 Task: Add the task  Develop a new online job application system for a company to the section Agile Athletes in the project AgileCenter and add a Due Date to the respective task as 2023/10/24
Action: Mouse moved to (756, 459)
Screenshot: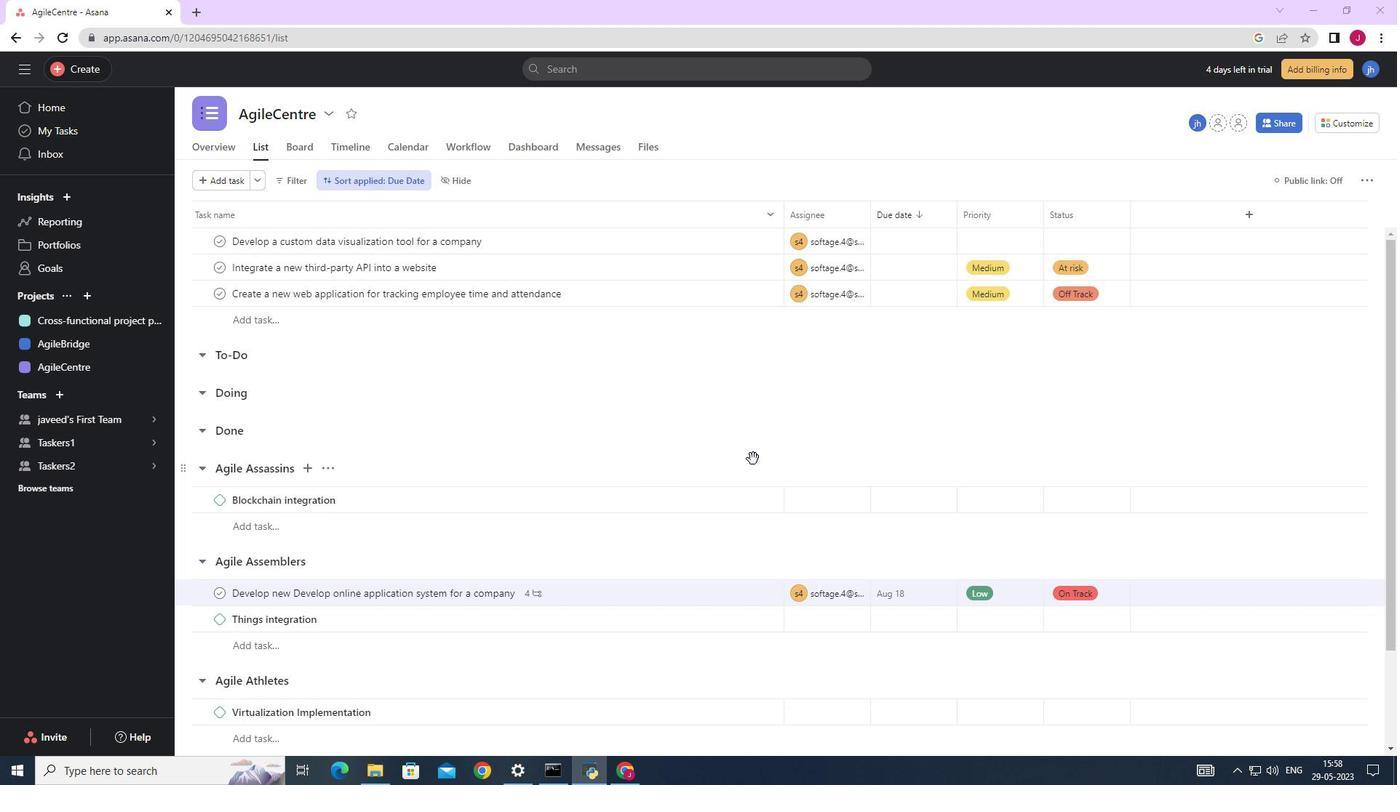 
Action: Mouse scrolled (756, 458) with delta (0, 0)
Screenshot: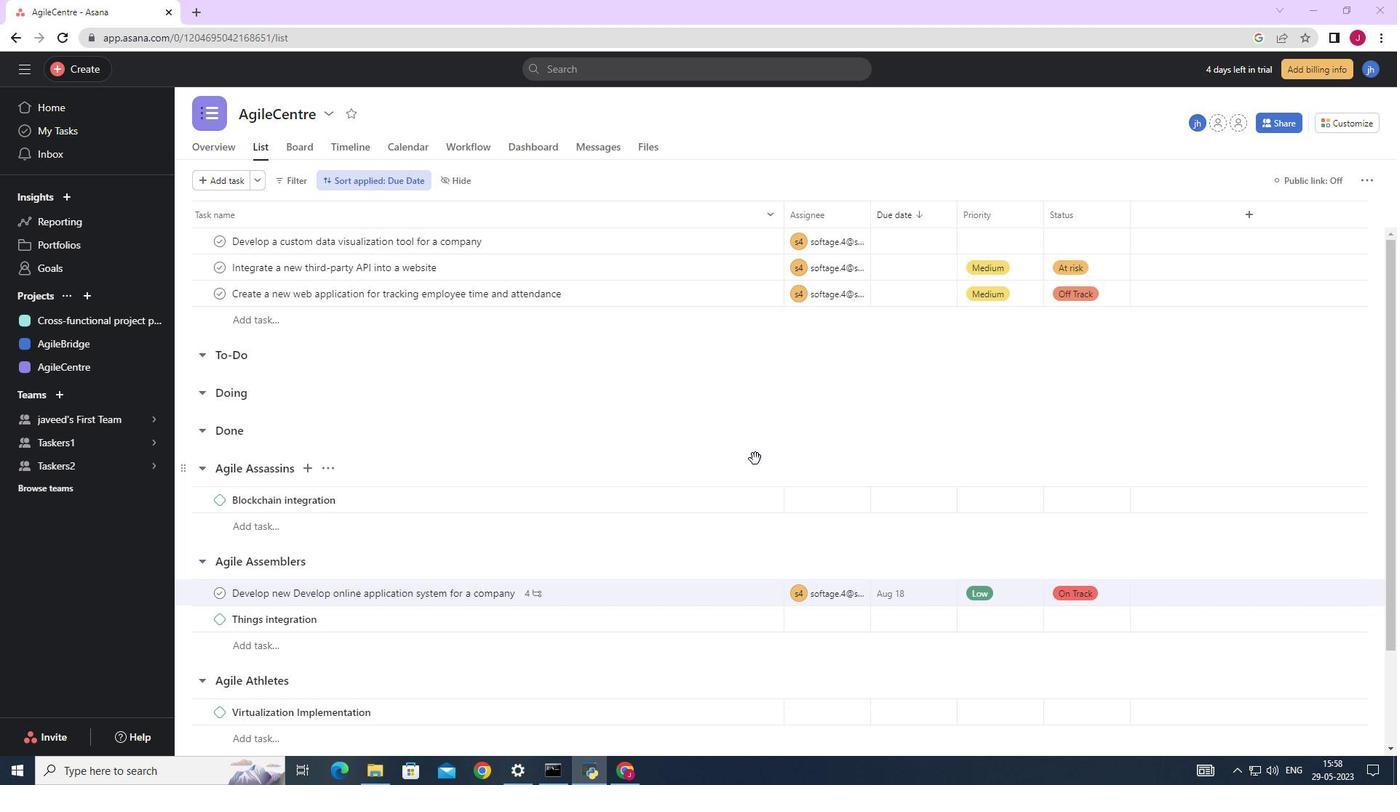 
Action: Mouse scrolled (756, 458) with delta (0, 0)
Screenshot: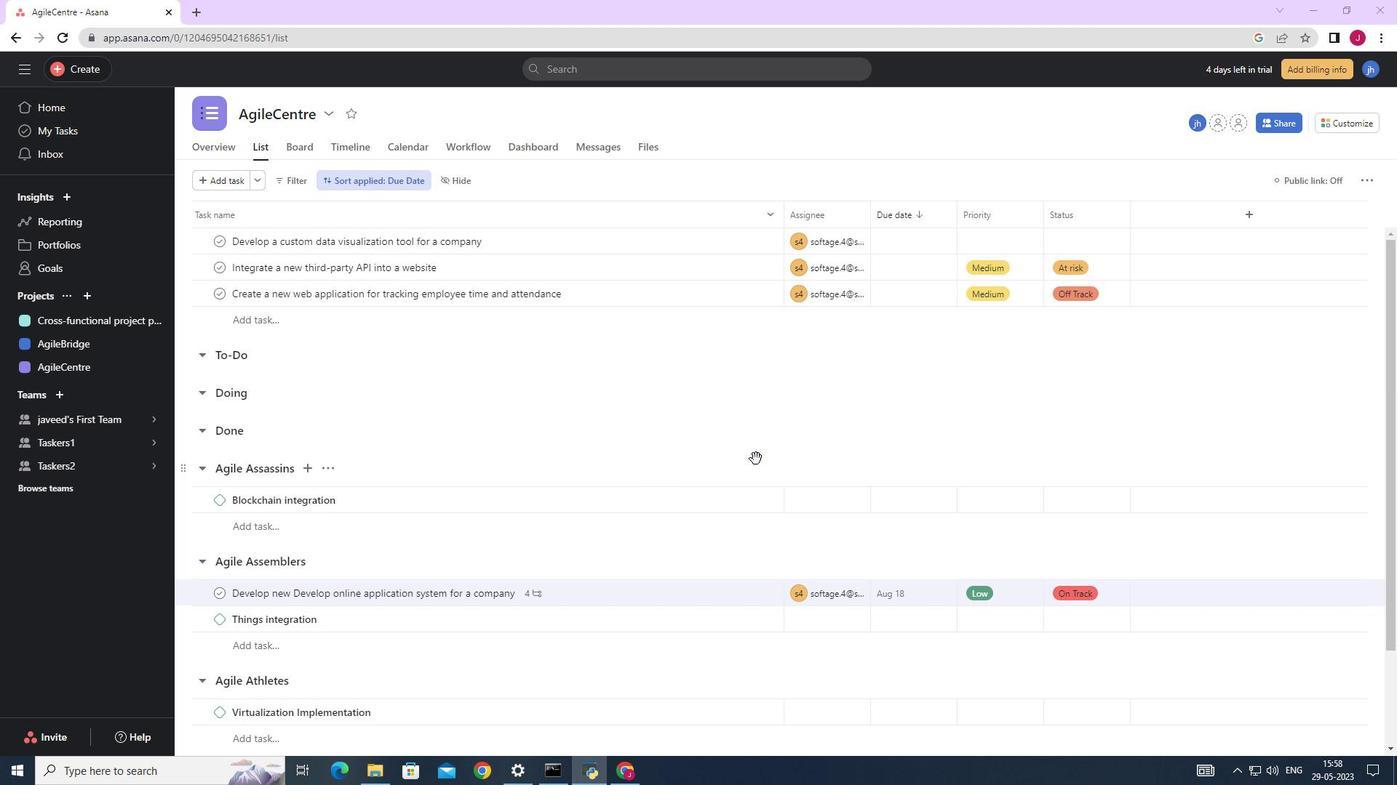 
Action: Mouse moved to (756, 459)
Screenshot: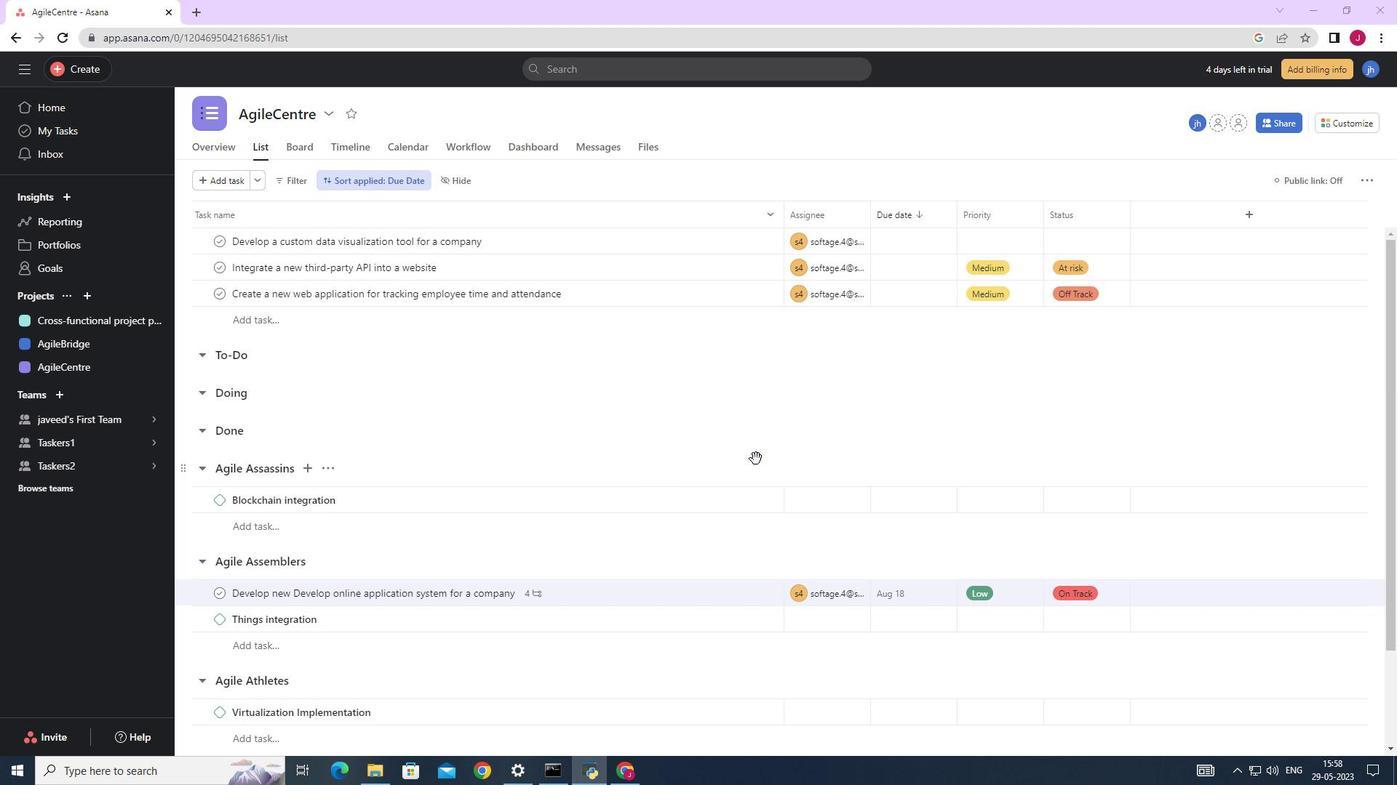 
Action: Mouse scrolled (756, 458) with delta (0, 0)
Screenshot: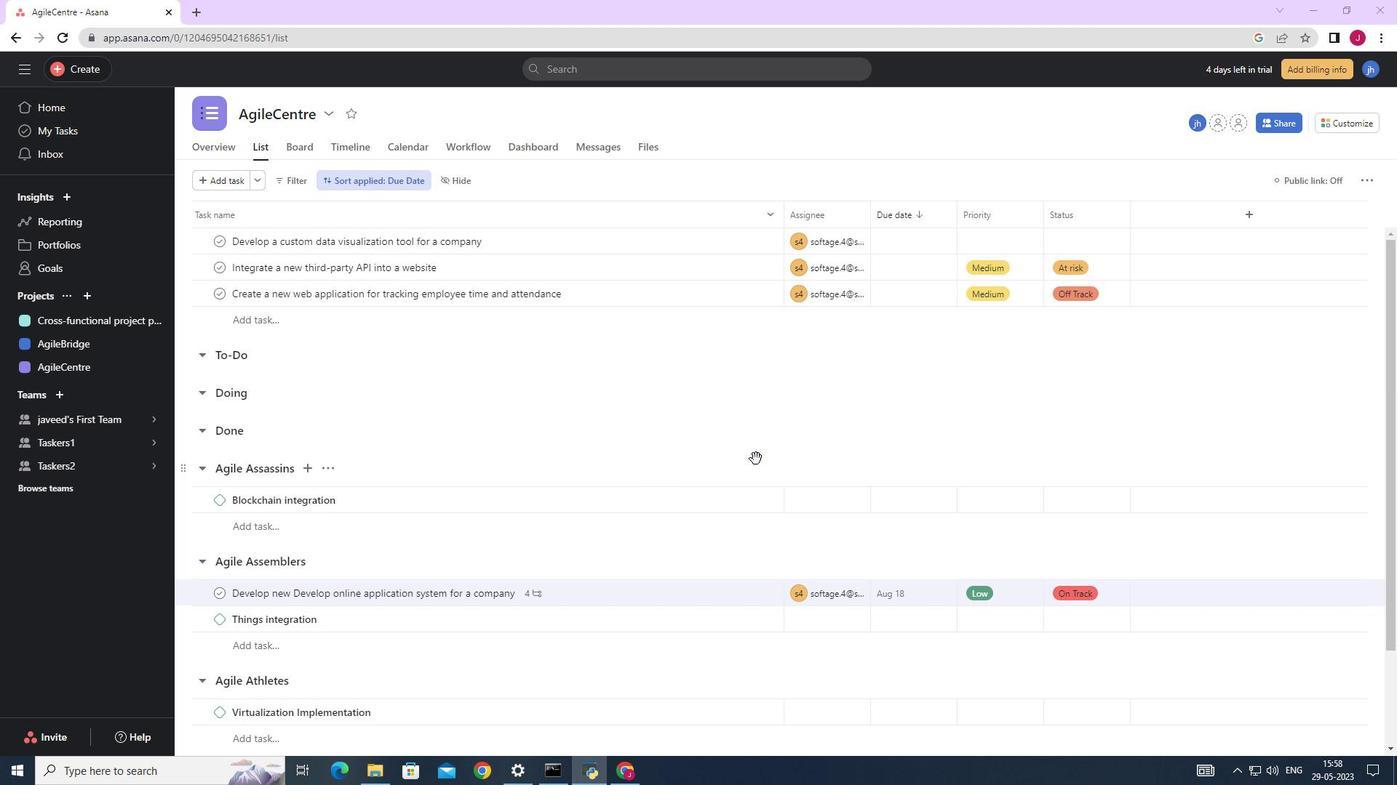 
Action: Mouse moved to (618, 467)
Screenshot: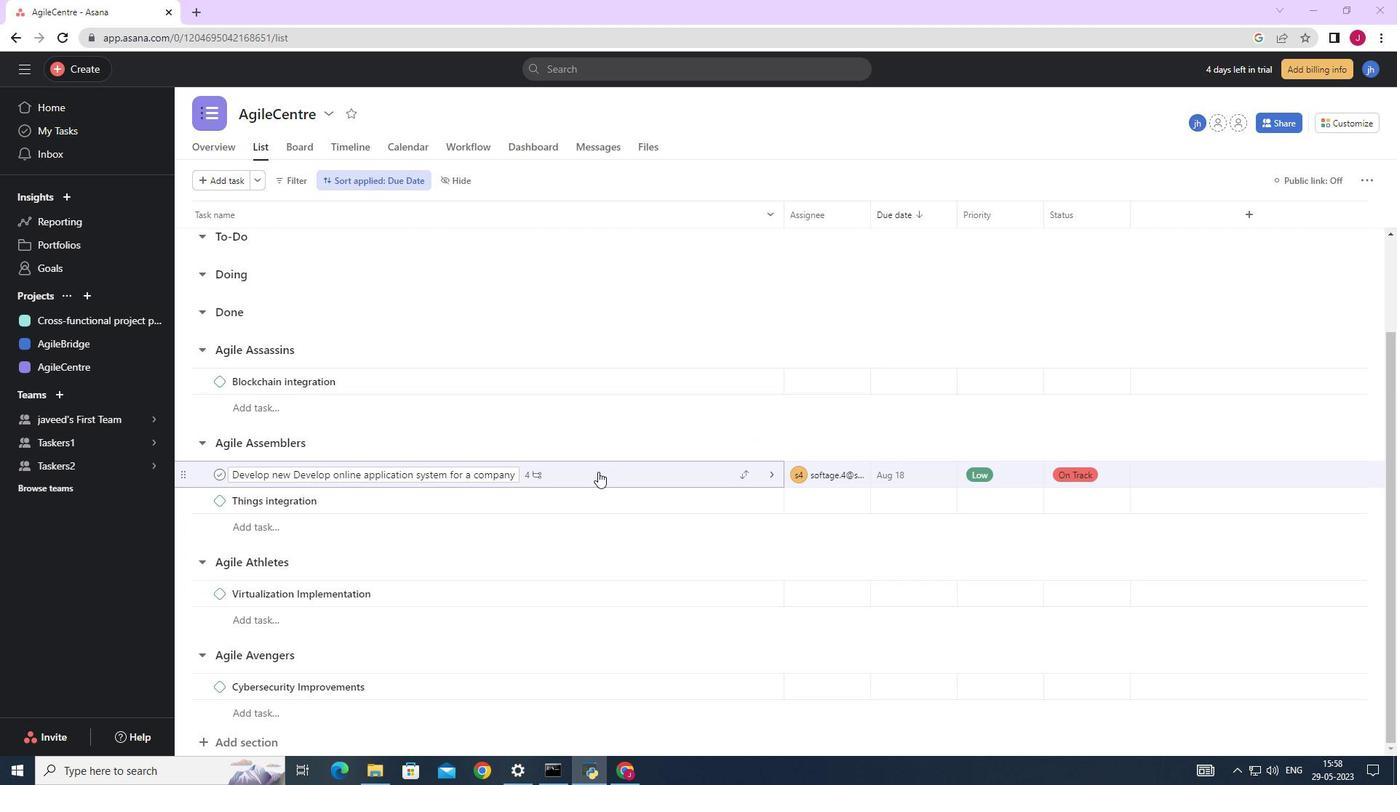 
Action: Mouse scrolled (618, 467) with delta (0, 0)
Screenshot: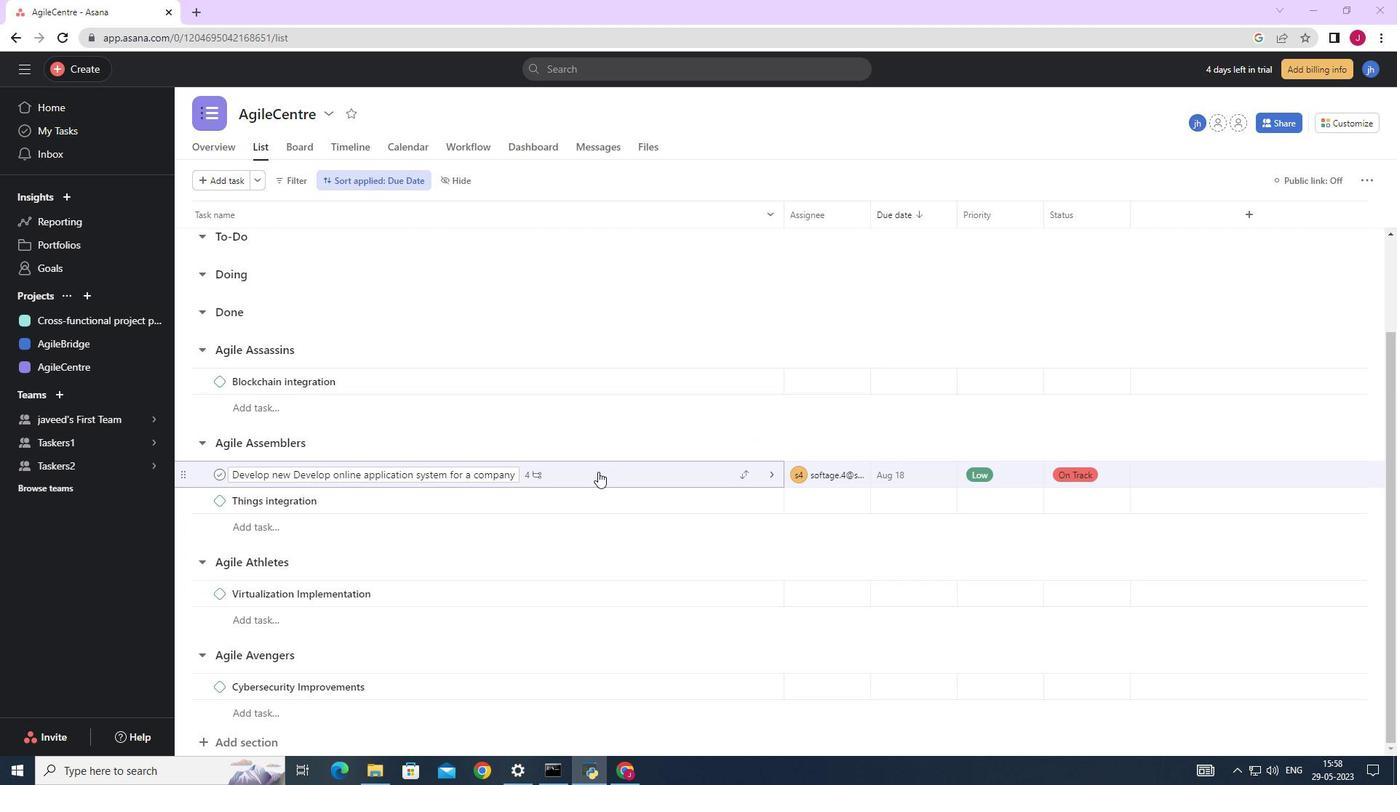 
Action: Mouse scrolled (618, 467) with delta (0, 0)
Screenshot: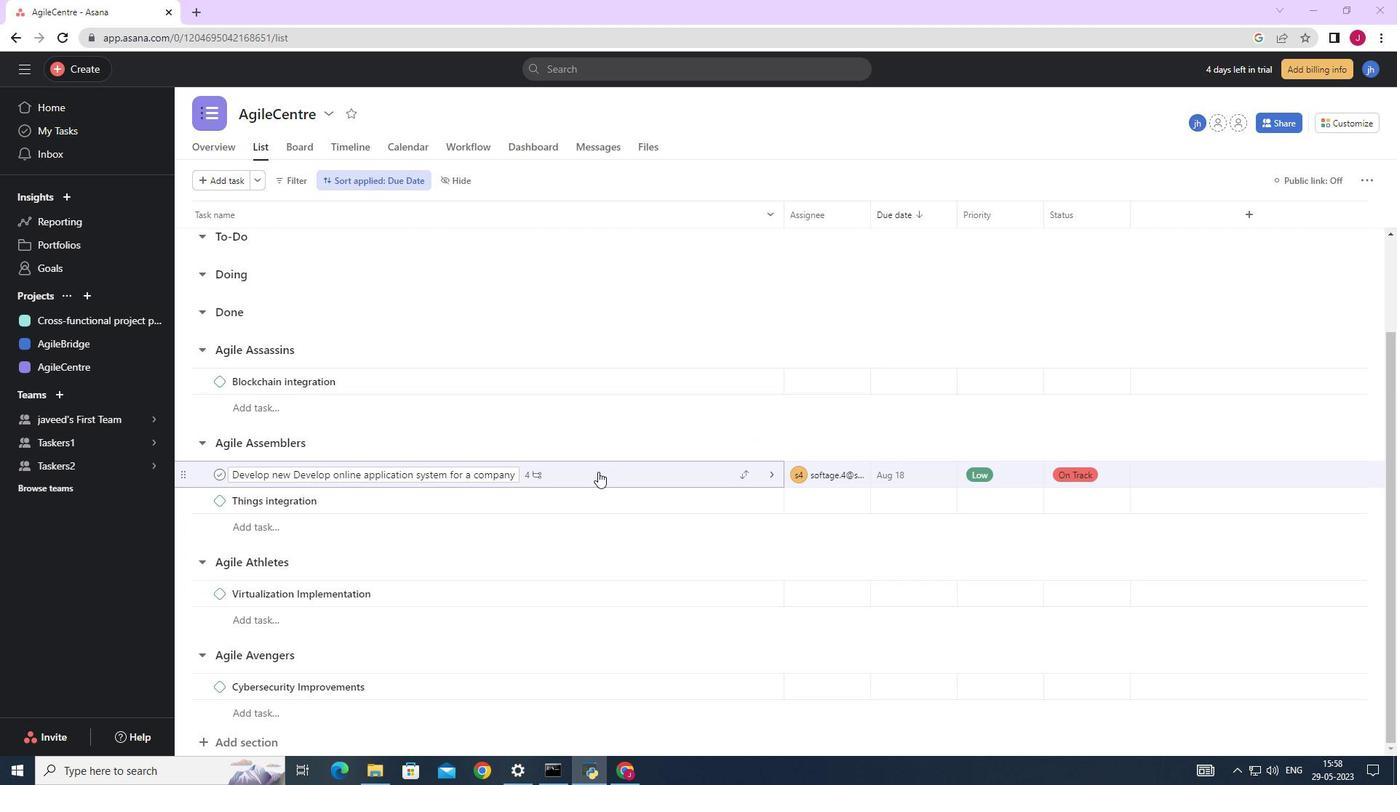 
Action: Mouse moved to (618, 467)
Screenshot: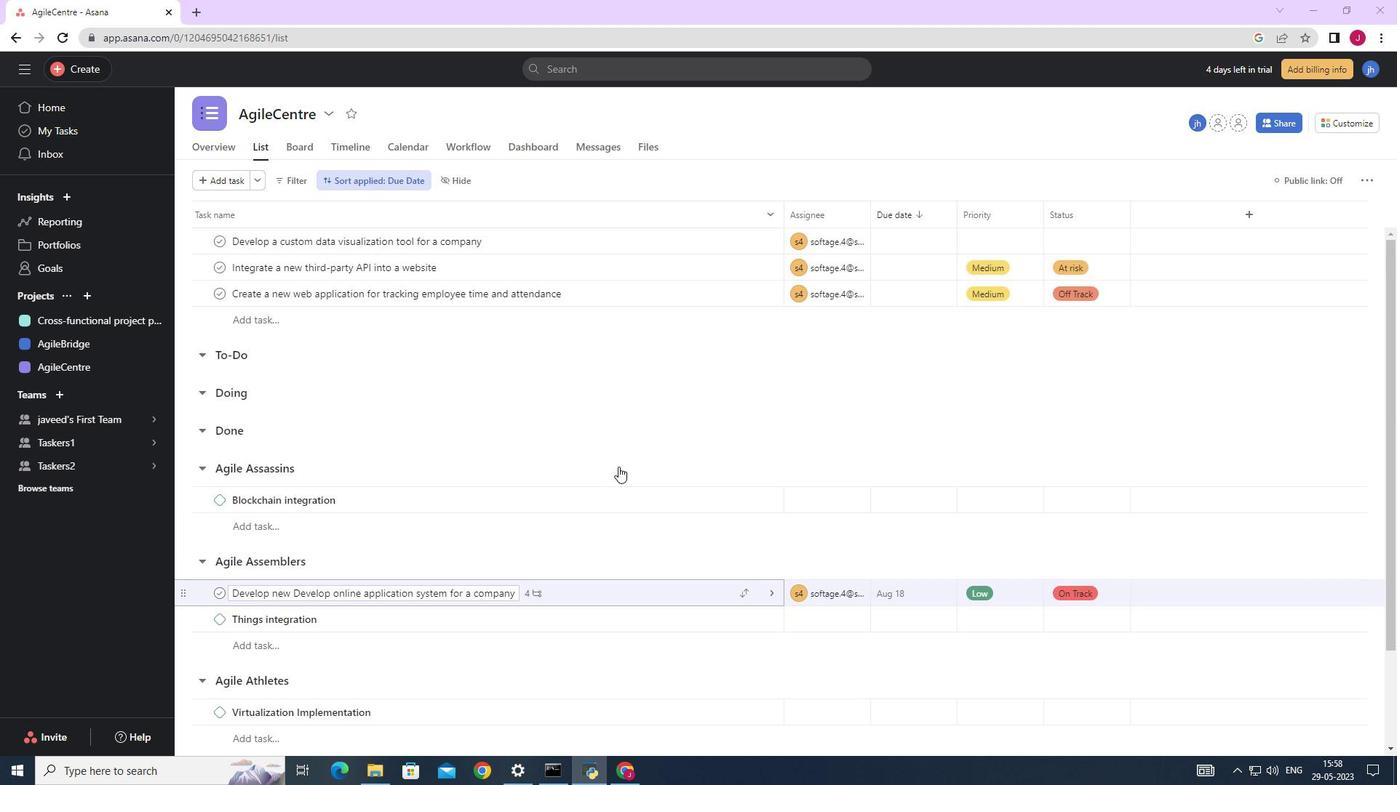 
Action: Mouse scrolled (618, 466) with delta (0, 0)
Screenshot: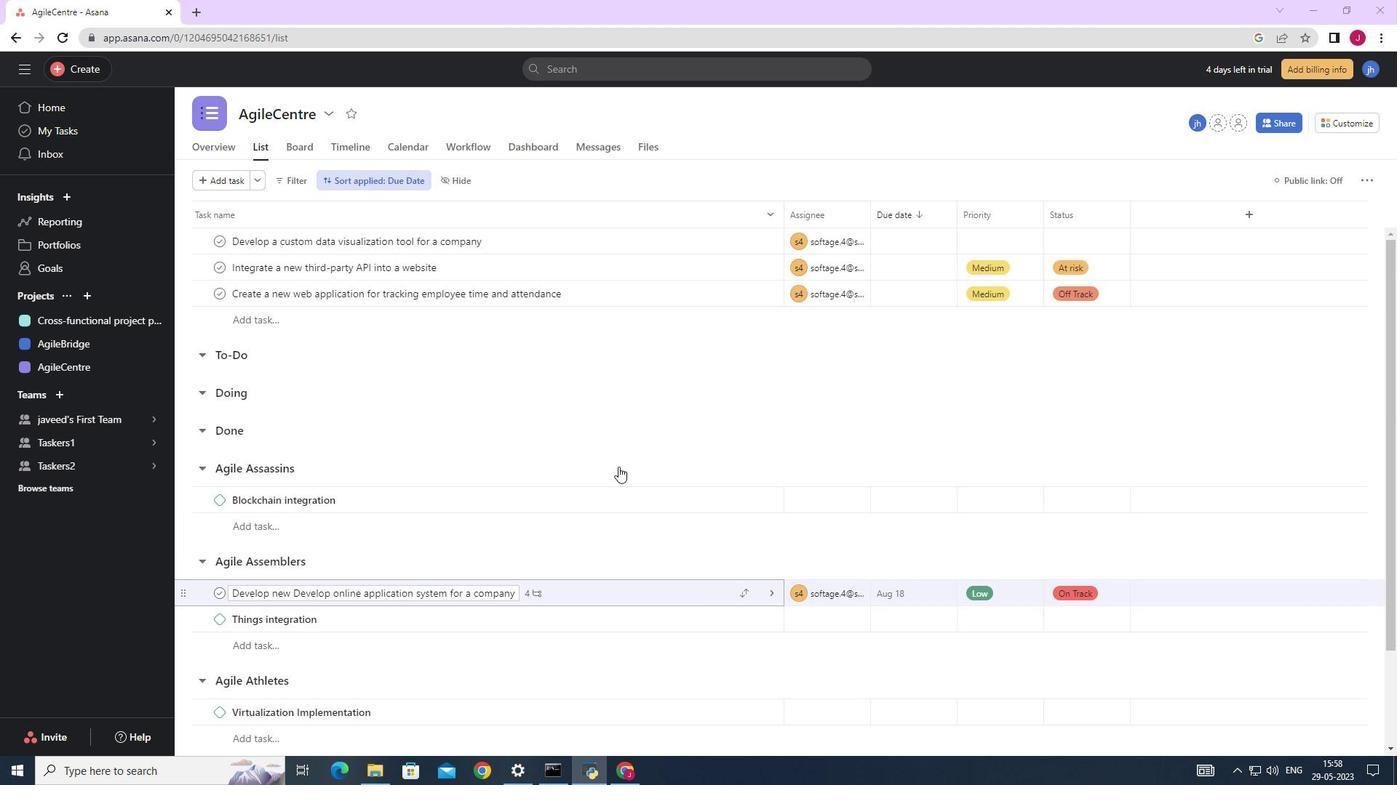 
Action: Mouse scrolled (618, 466) with delta (0, 0)
Screenshot: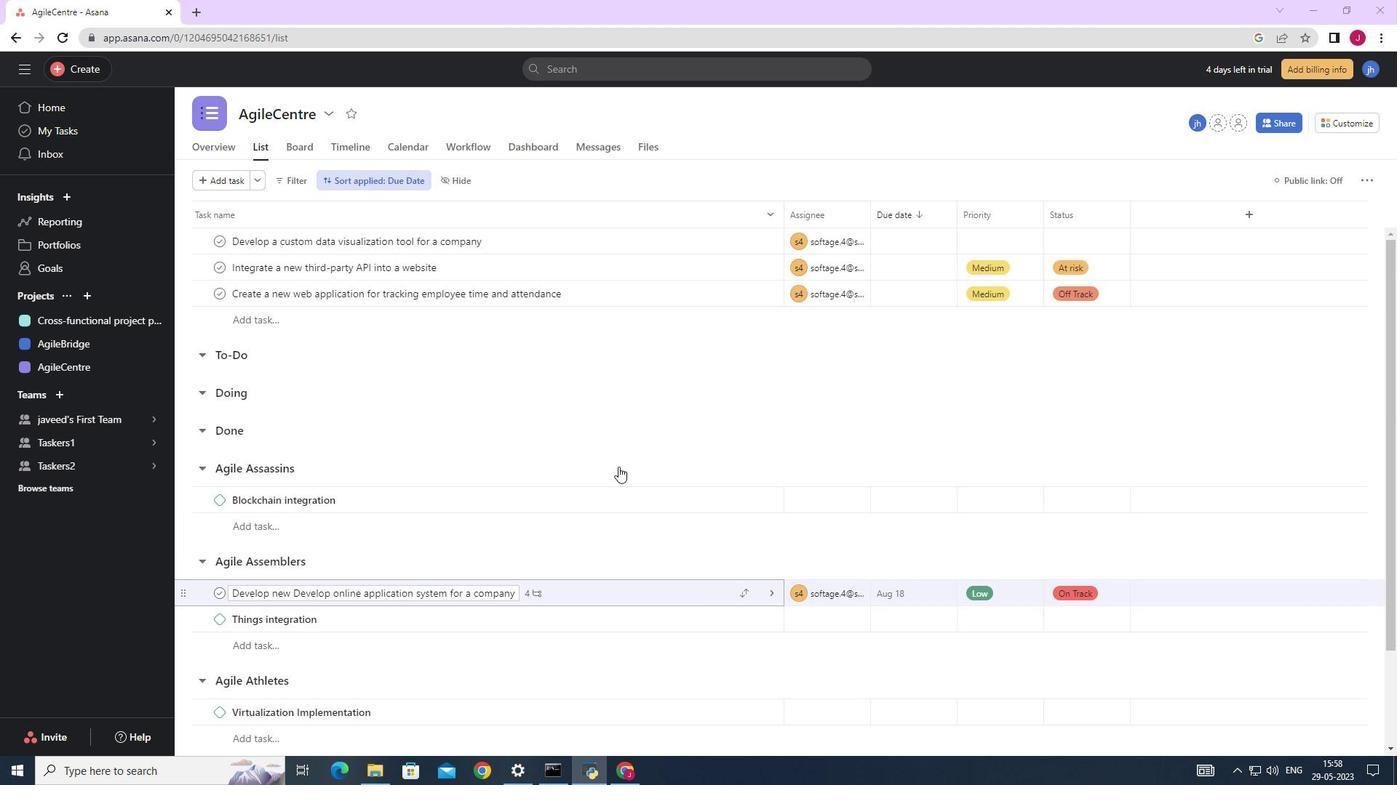 
Action: Mouse moved to (748, 476)
Screenshot: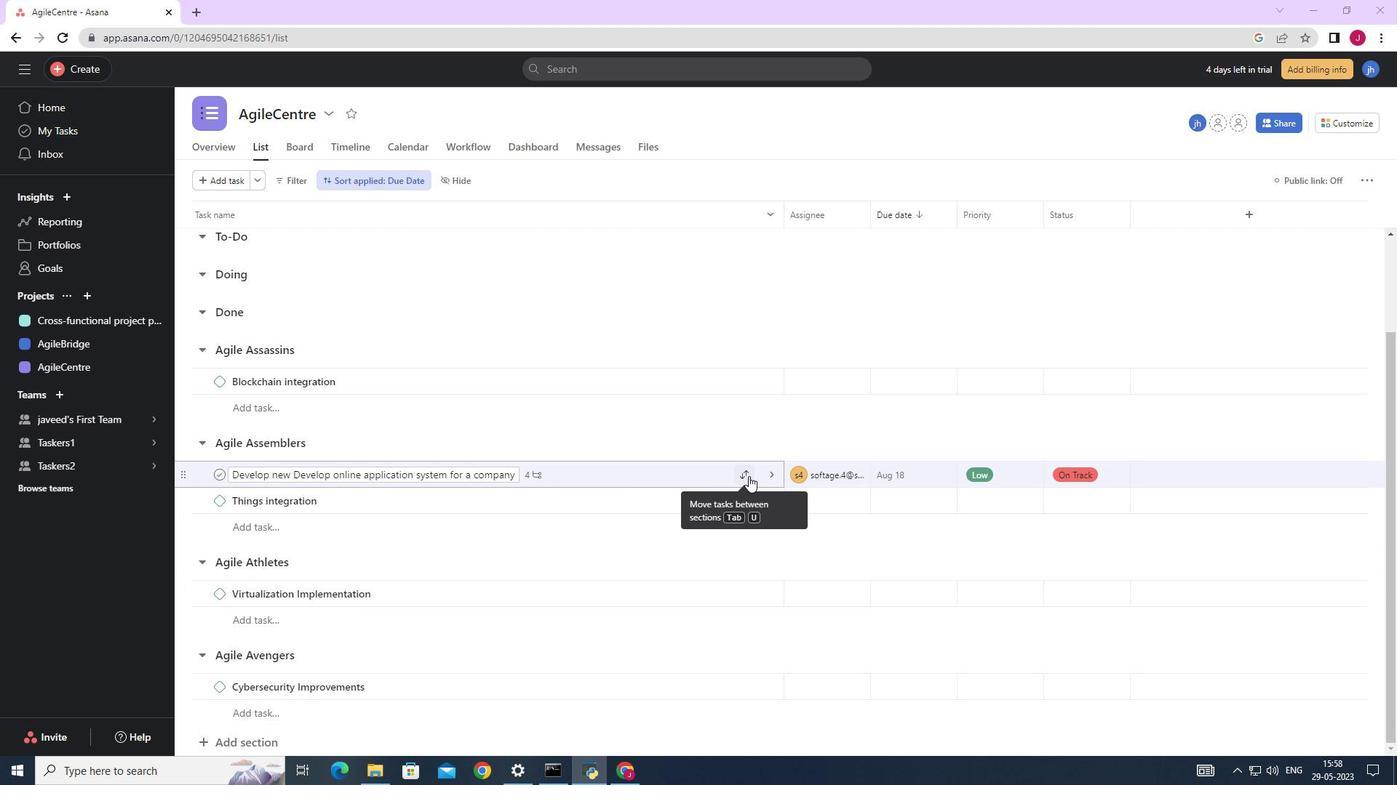 
Action: Mouse pressed left at (748, 476)
Screenshot: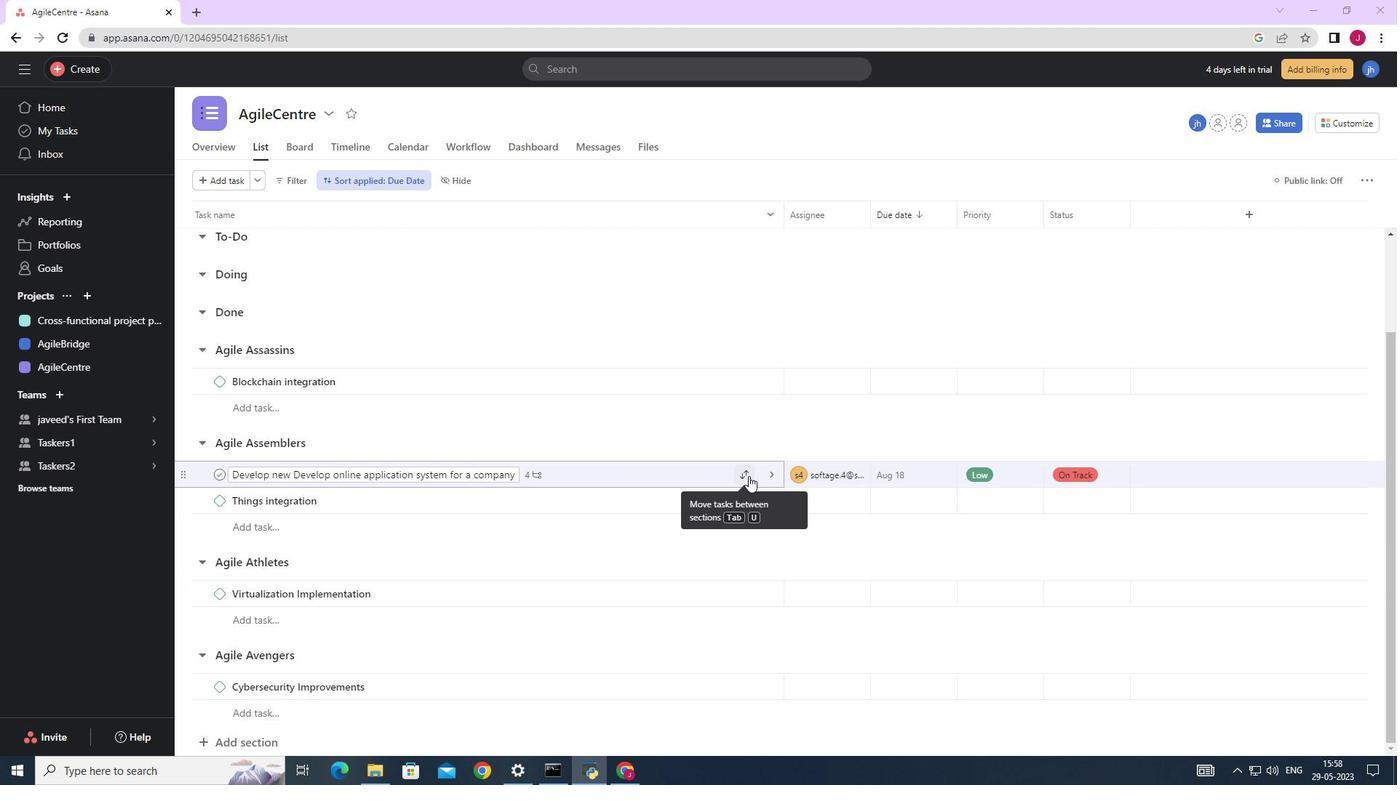 
Action: Mouse moved to (696, 558)
Screenshot: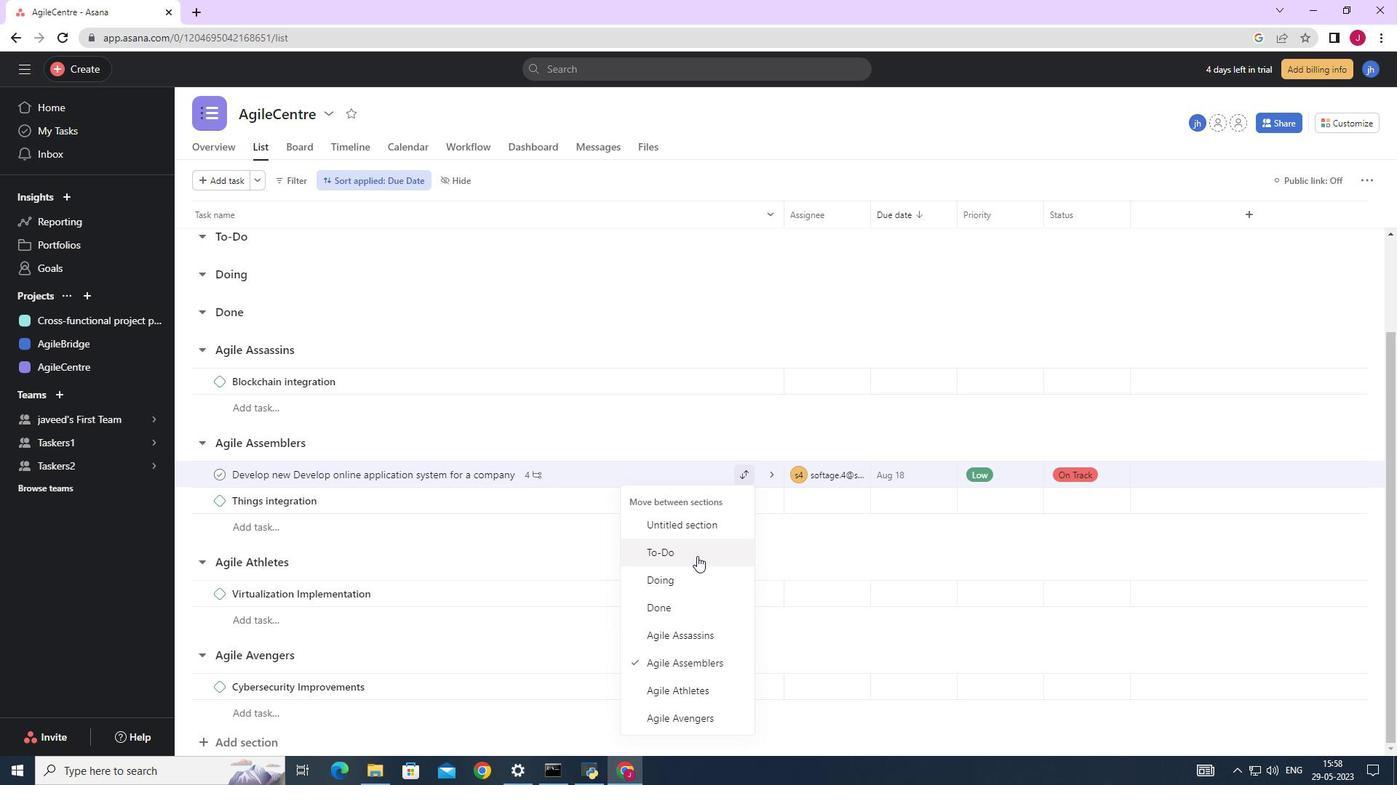 
Action: Mouse scrolled (696, 558) with delta (0, 0)
Screenshot: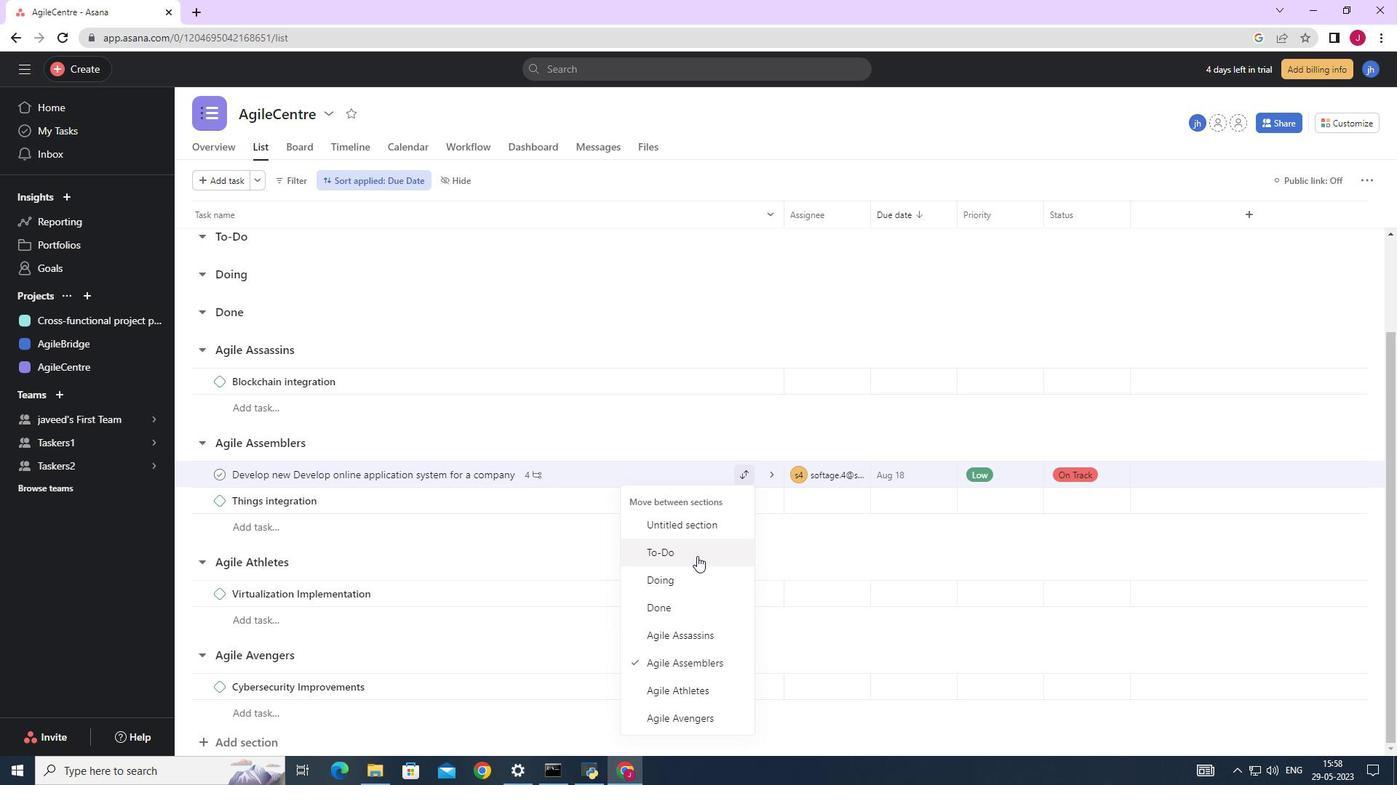
Action: Mouse moved to (696, 559)
Screenshot: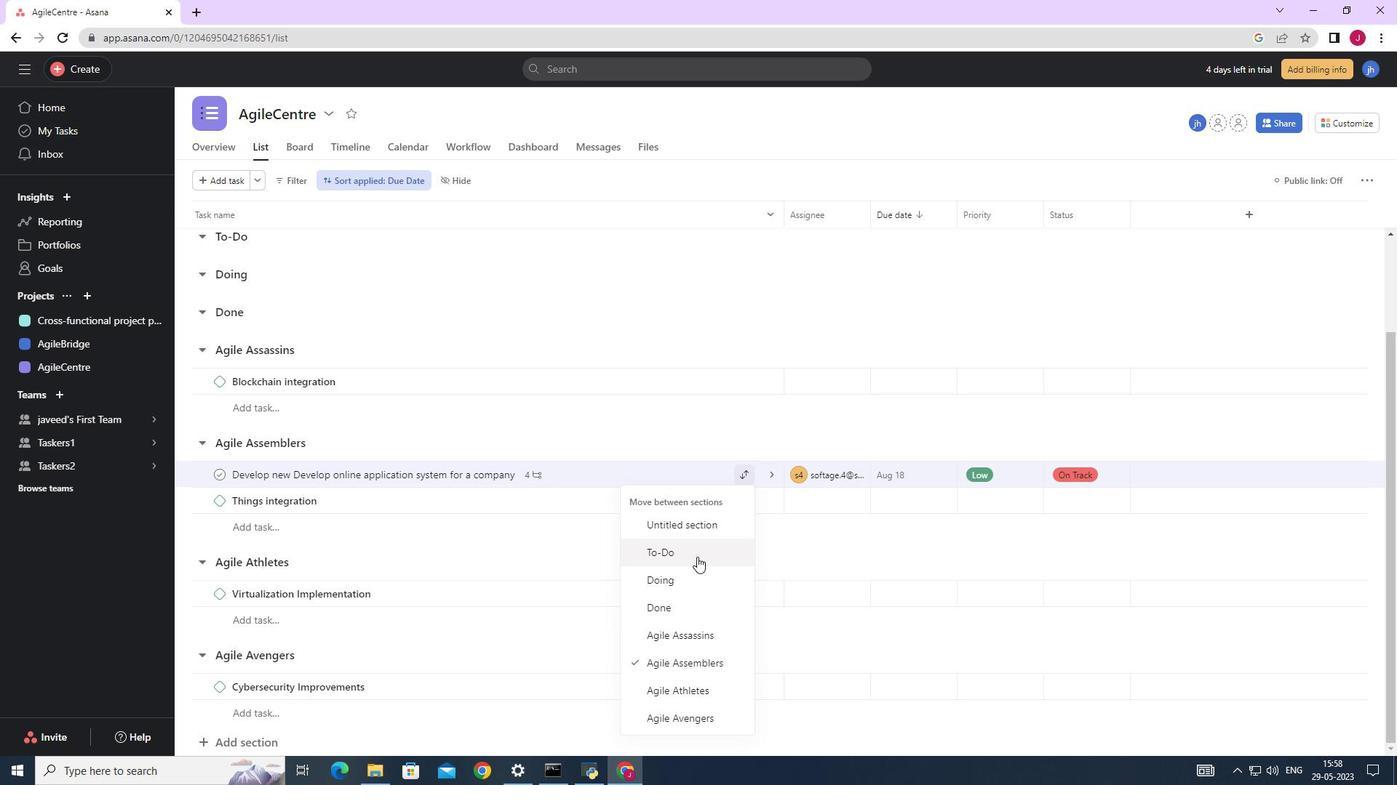 
Action: Mouse scrolled (696, 558) with delta (0, 0)
Screenshot: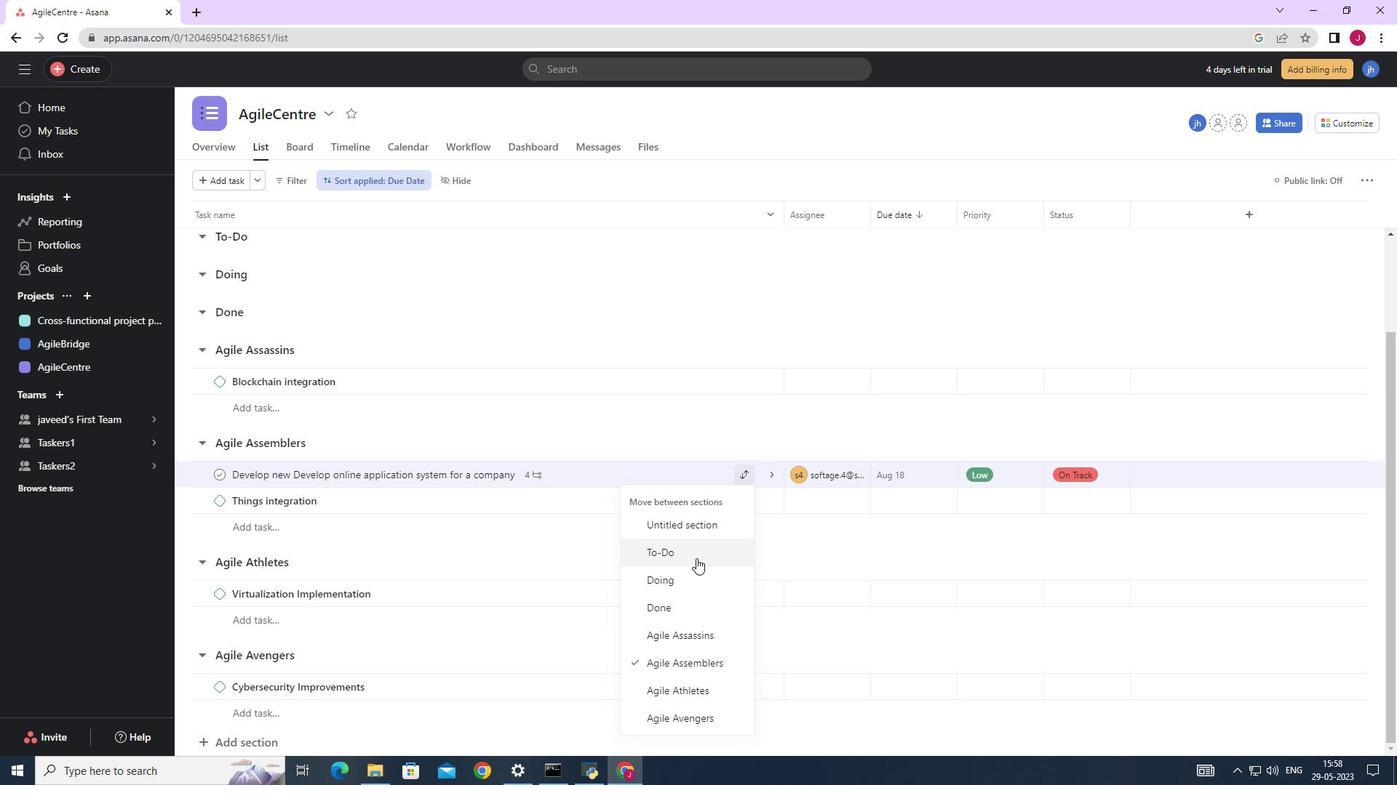 
Action: Mouse moved to (683, 693)
Screenshot: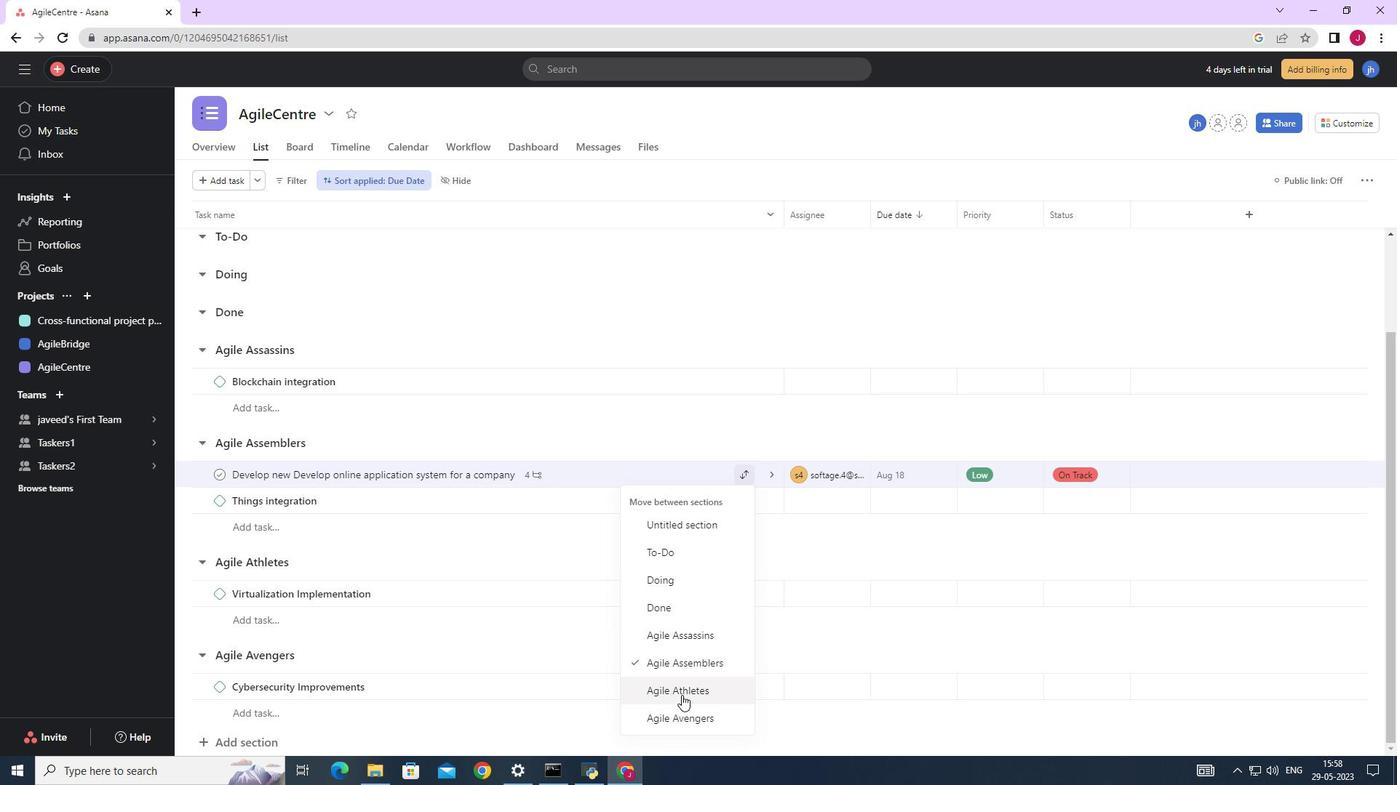 
Action: Mouse pressed left at (683, 693)
Screenshot: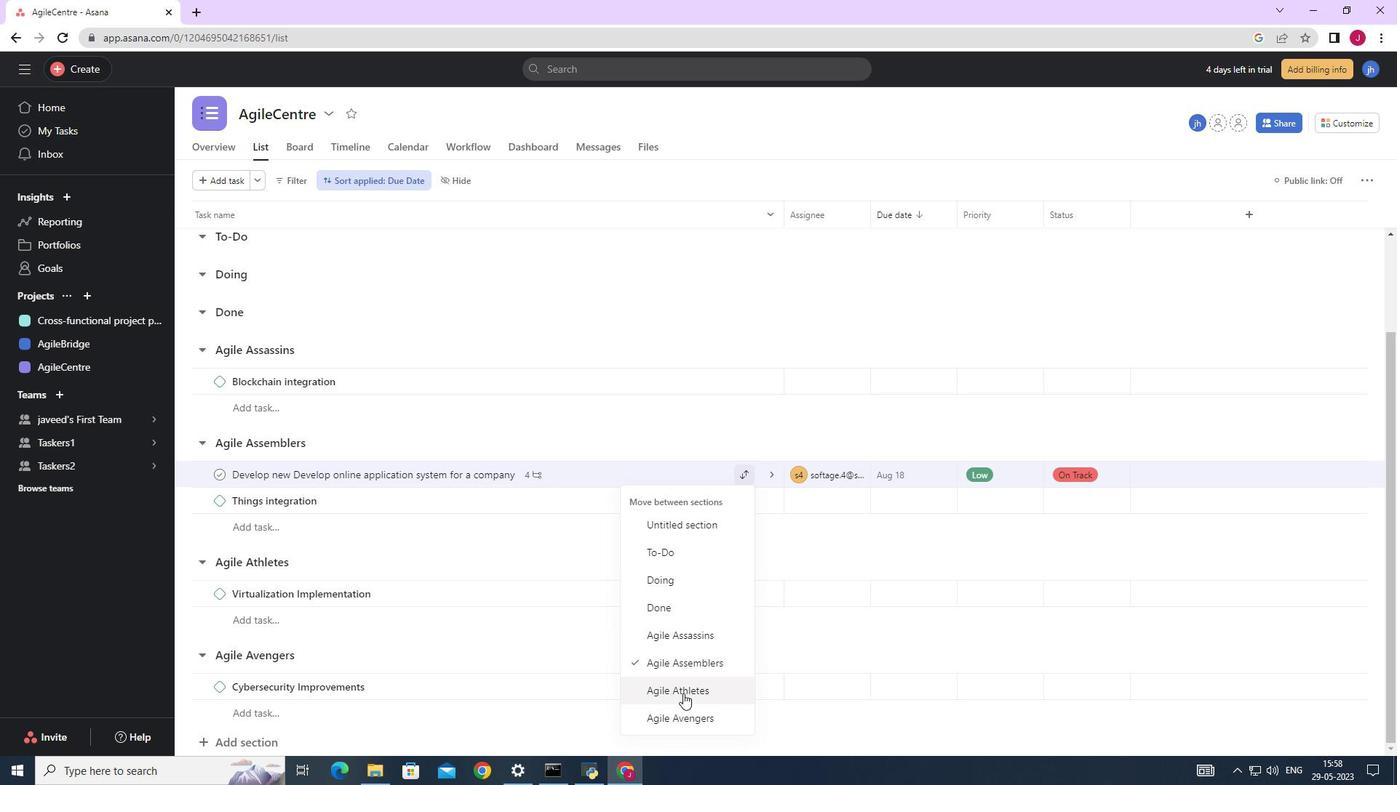 
Action: Mouse moved to (921, 572)
Screenshot: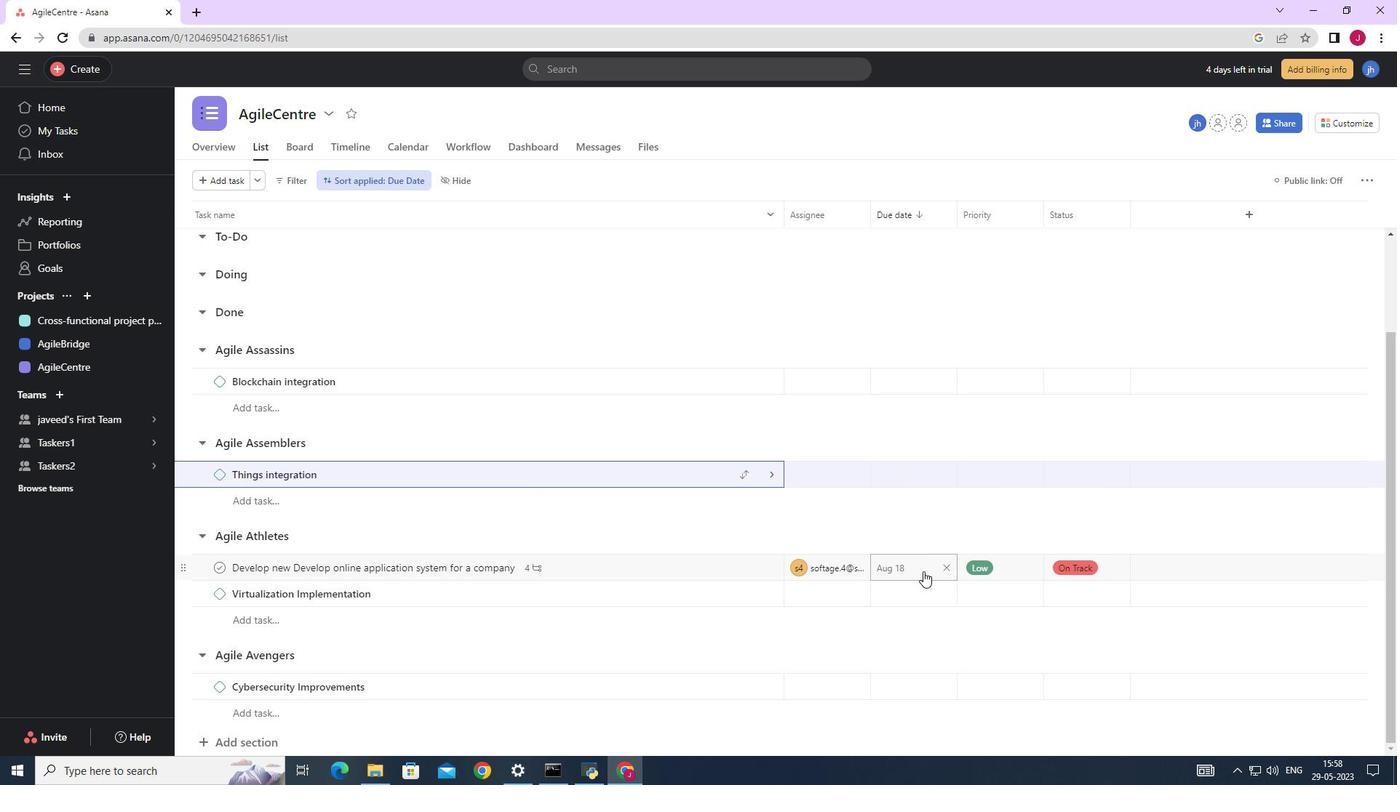 
Action: Mouse pressed left at (921, 572)
Screenshot: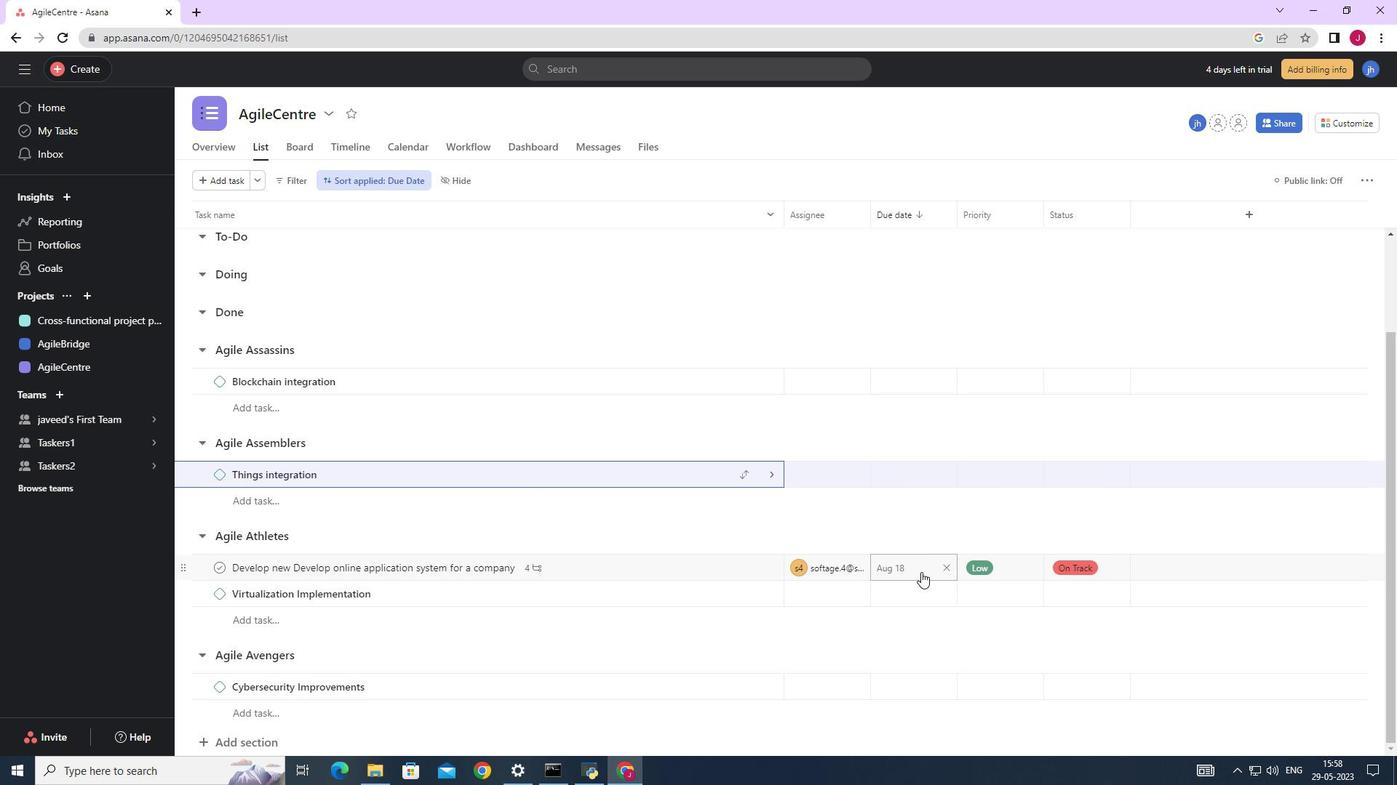 
Action: Mouse moved to (1060, 336)
Screenshot: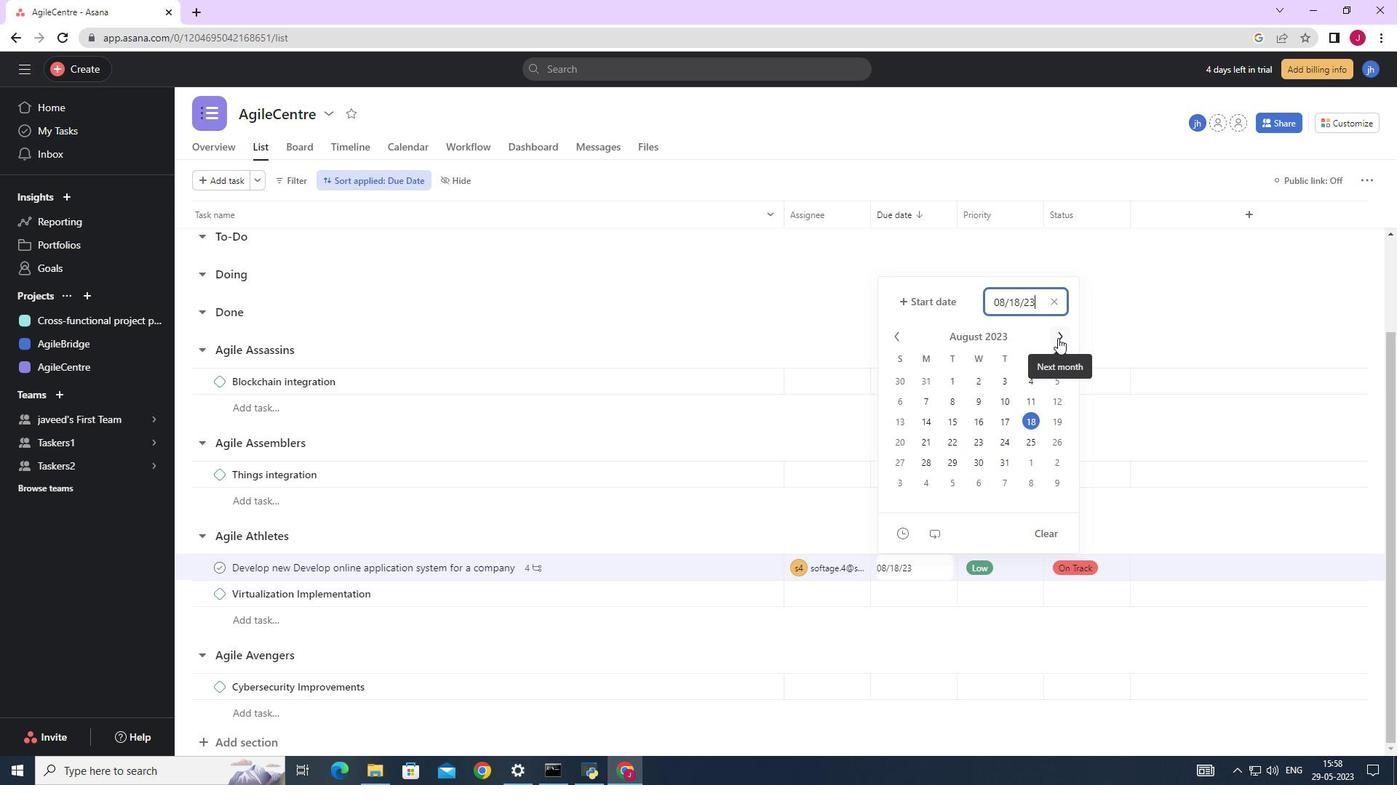 
Action: Mouse pressed left at (1060, 336)
Screenshot: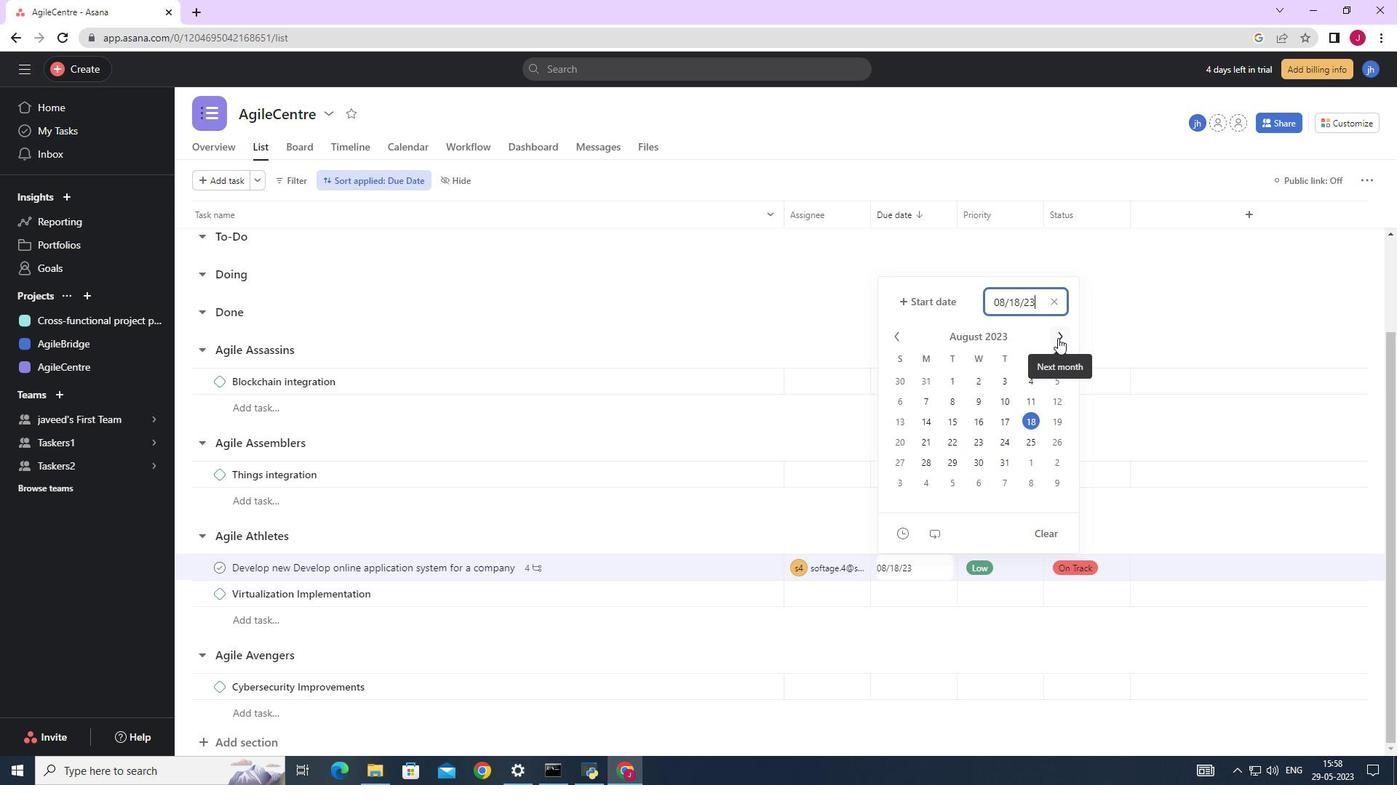 
Action: Mouse pressed left at (1060, 336)
Screenshot: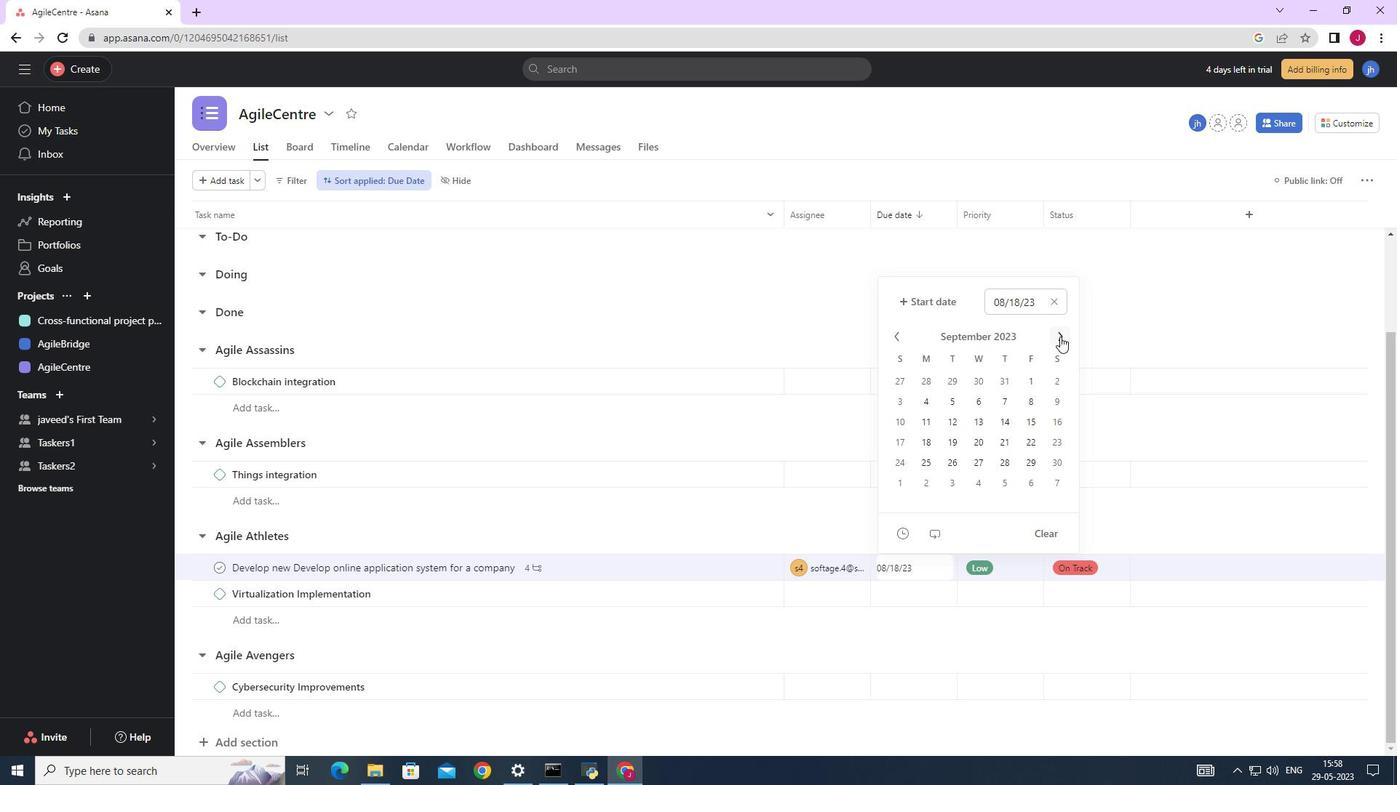 
Action: Mouse moved to (948, 446)
Screenshot: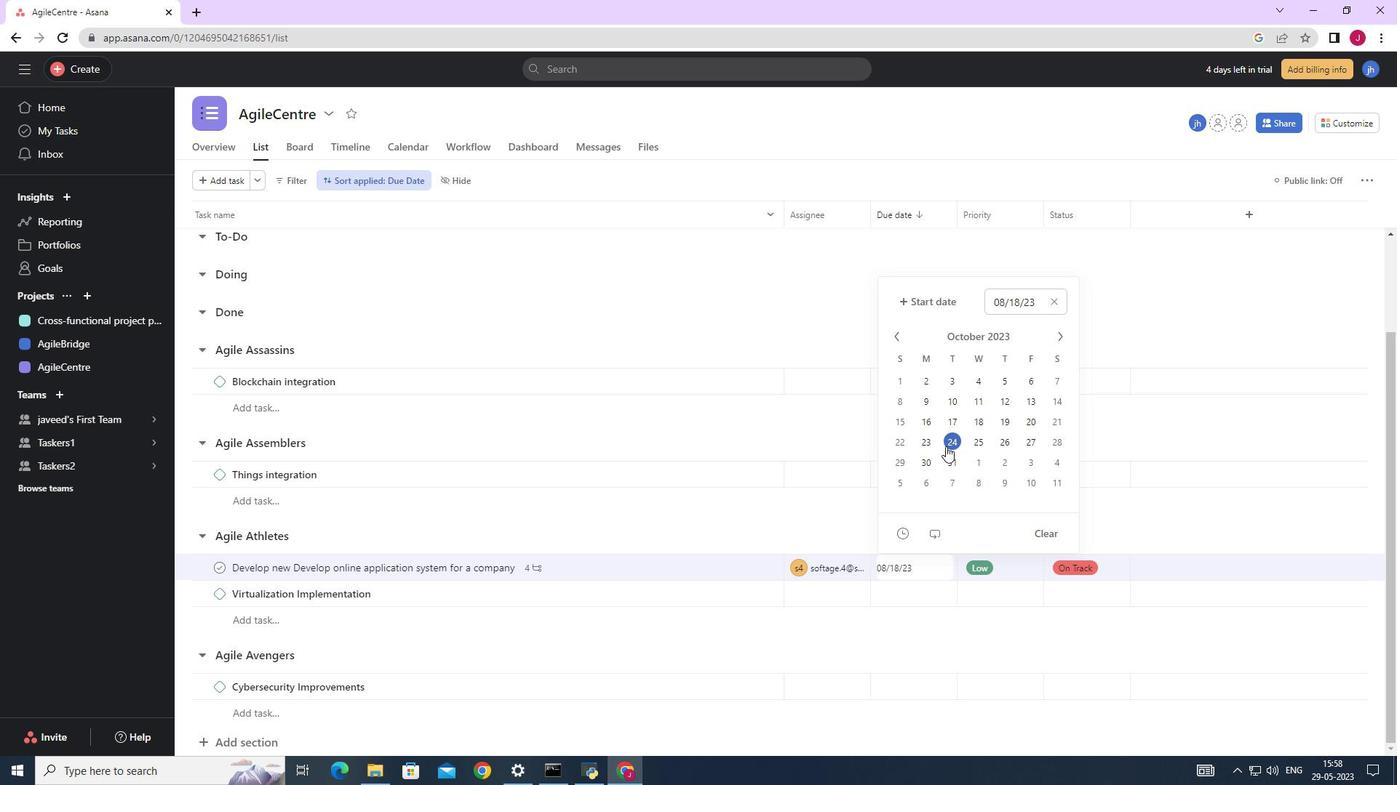 
Action: Mouse pressed left at (948, 446)
Screenshot: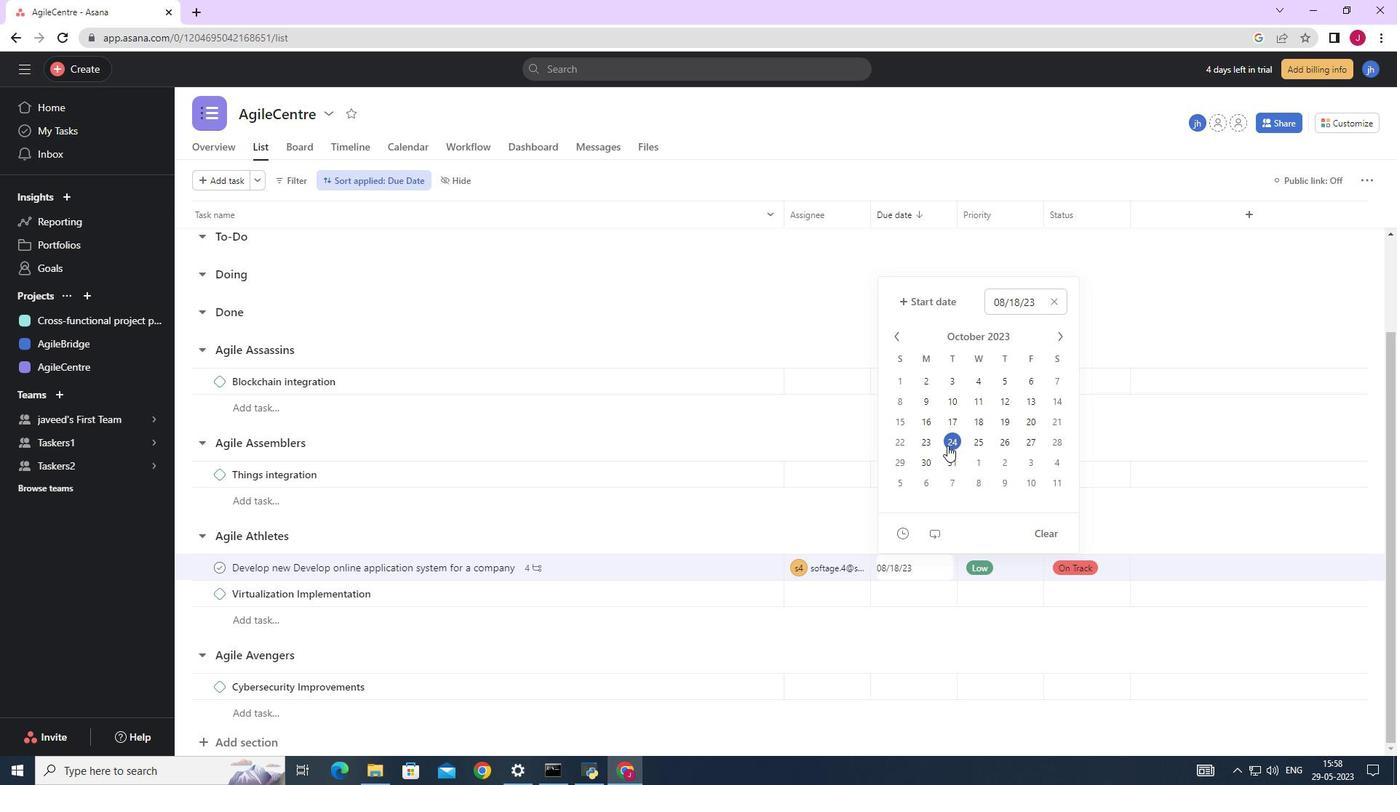 
Action: Mouse moved to (1237, 316)
Screenshot: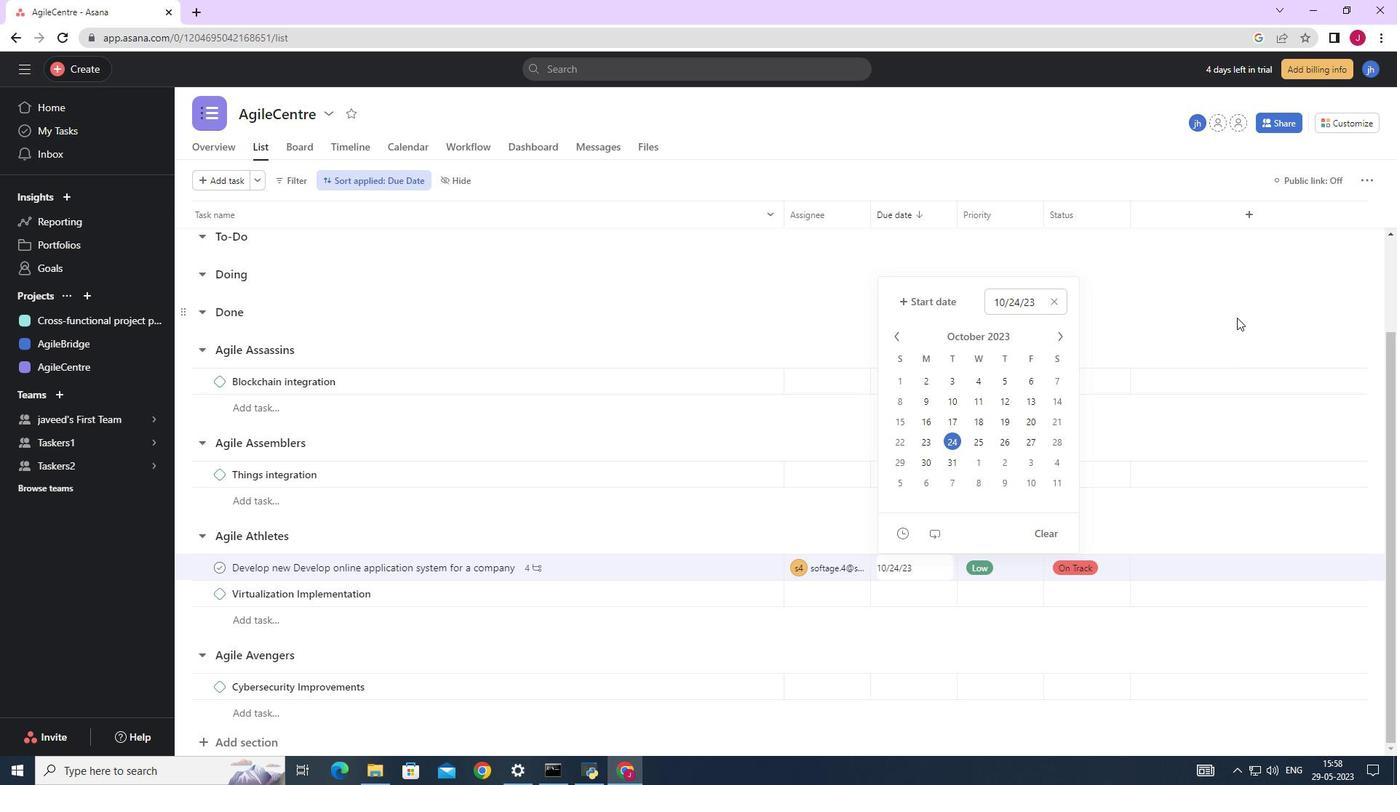
Action: Mouse pressed left at (1237, 316)
Screenshot: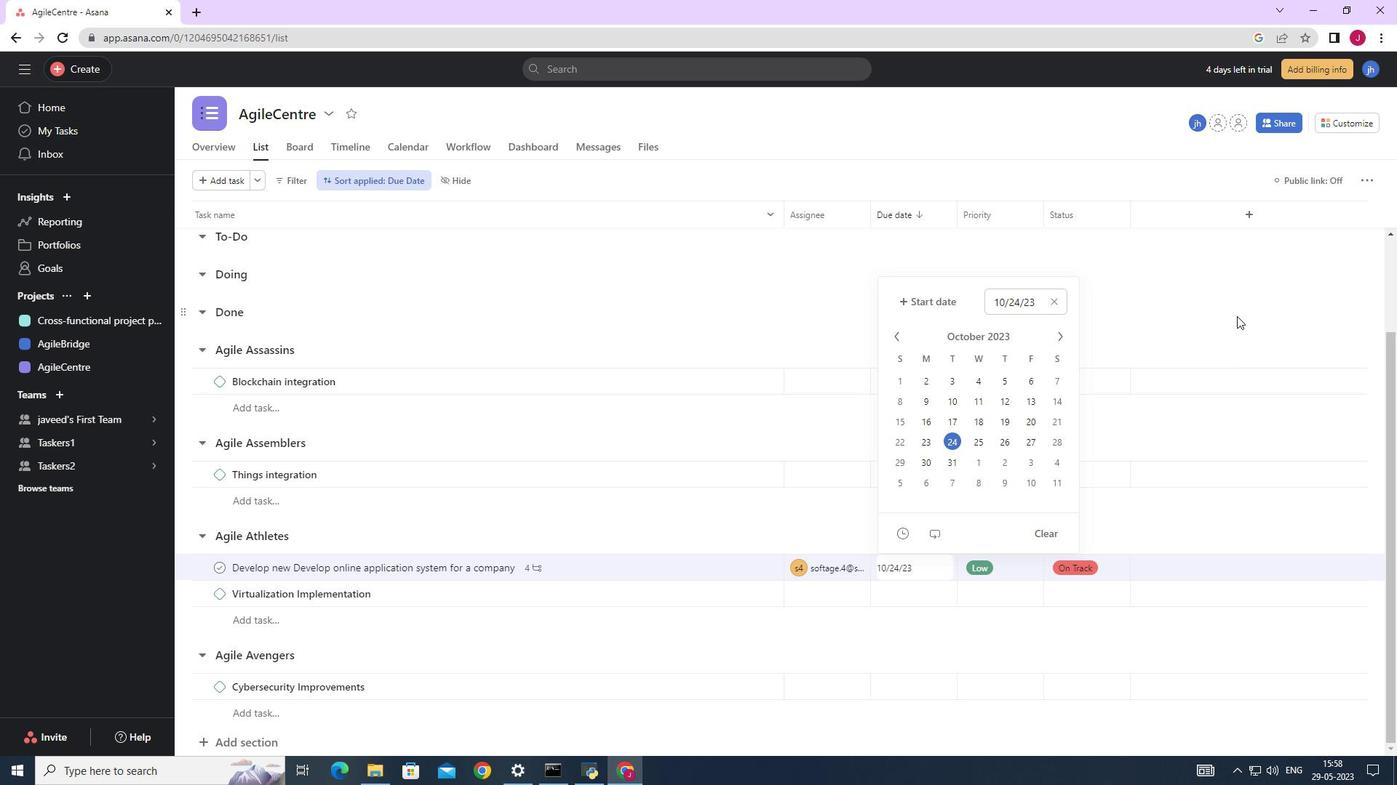 
Action: Mouse moved to (1210, 322)
Screenshot: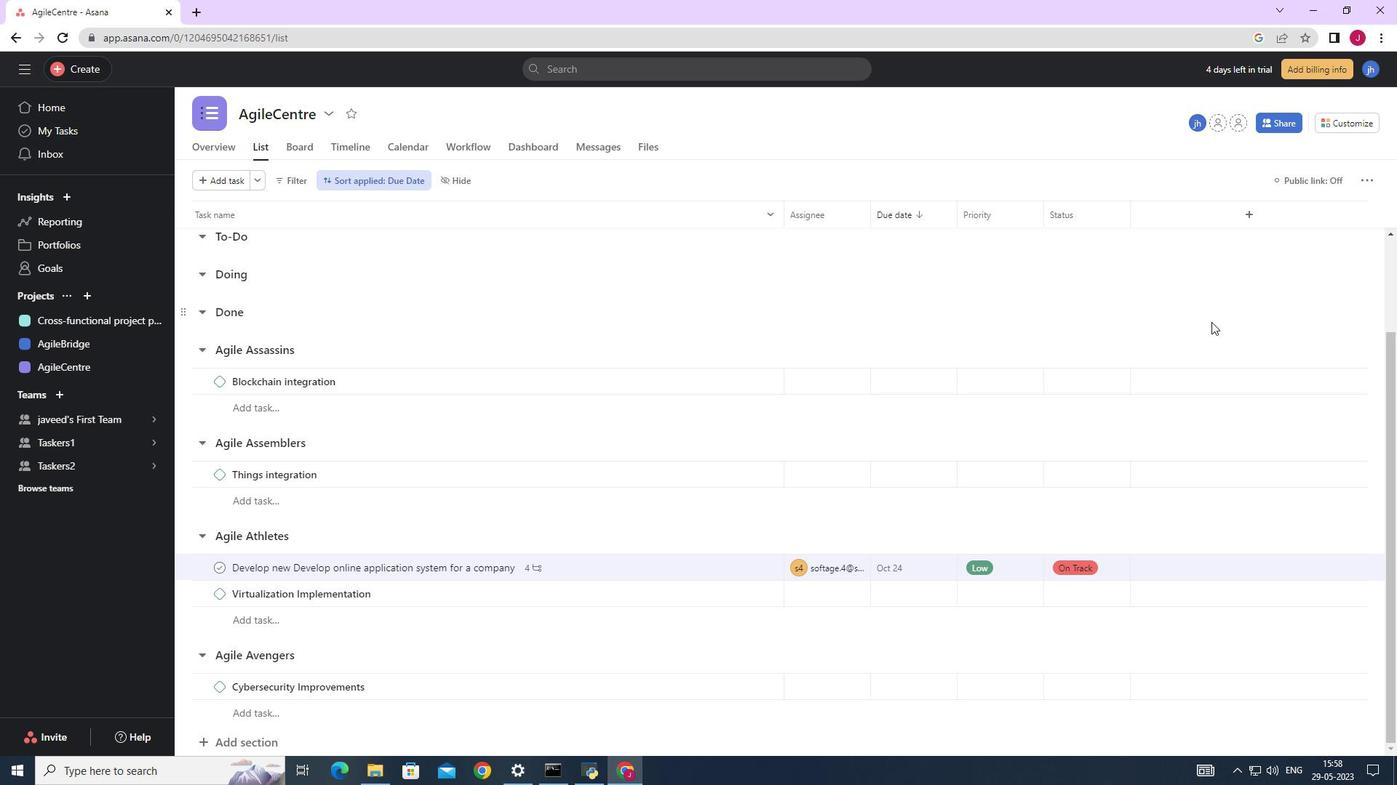 
